 Task: Shrink the selected word.
Action: Mouse moved to (481, 345)
Screenshot: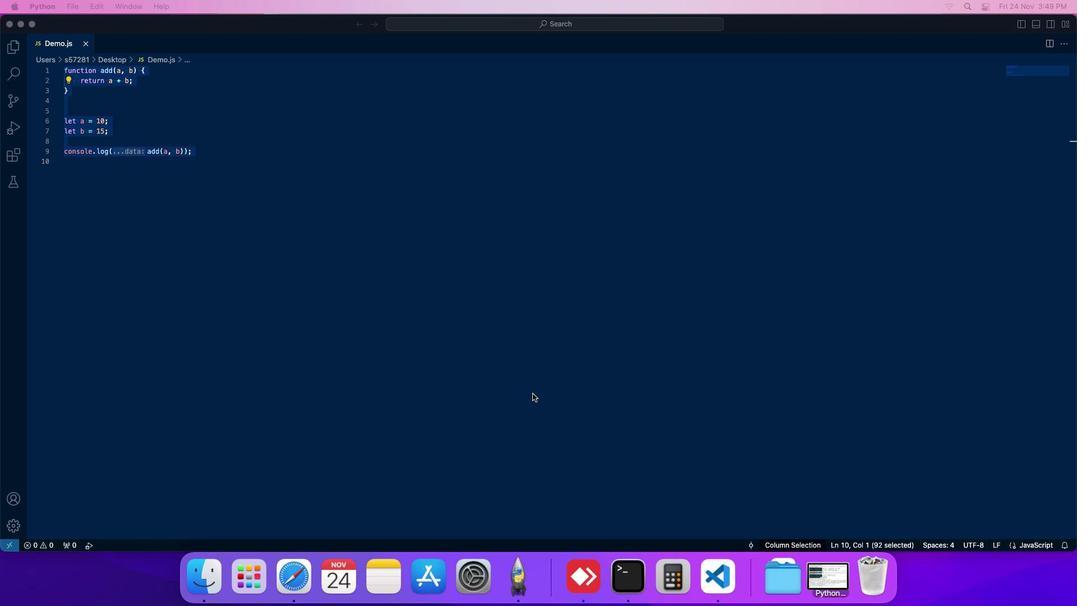 
Action: Mouse pressed left at (481, 345)
Screenshot: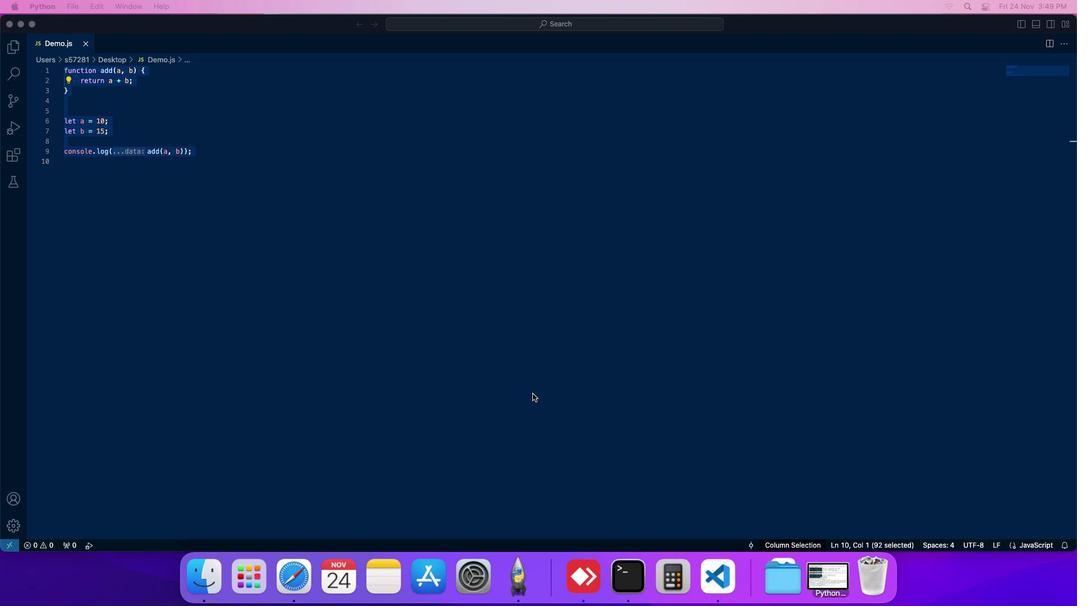 
Action: Mouse moved to (116, 0)
Screenshot: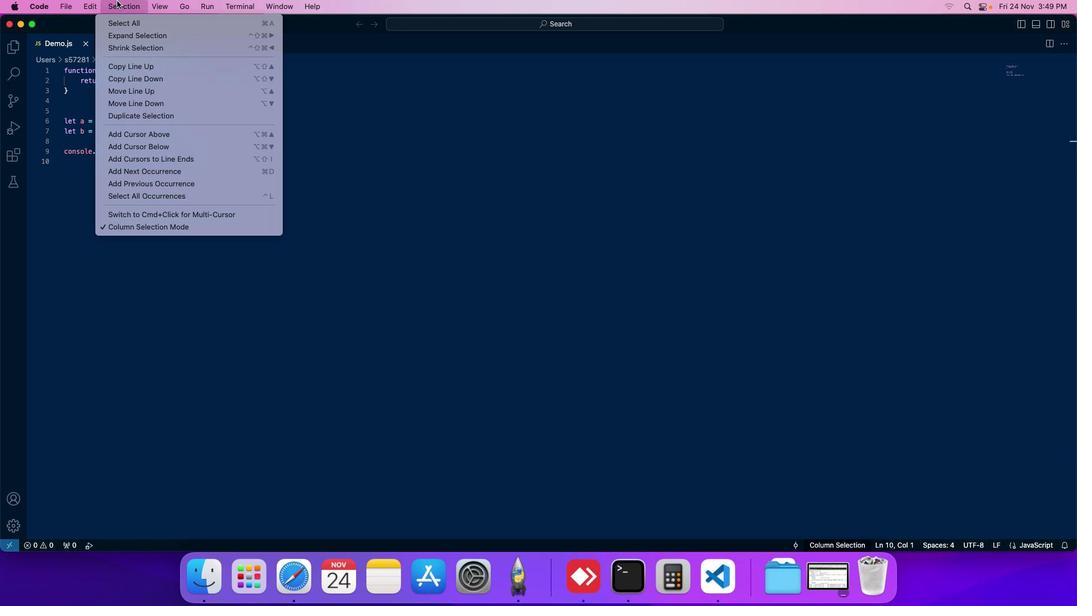 
Action: Mouse pressed left at (116, 0)
Screenshot: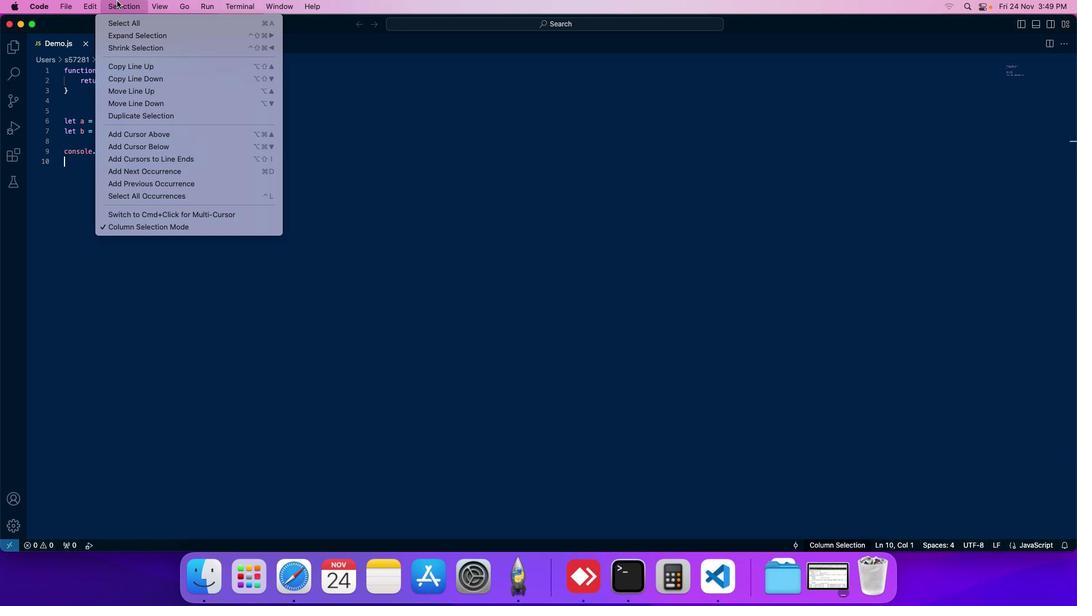 
Action: Mouse moved to (126, 45)
Screenshot: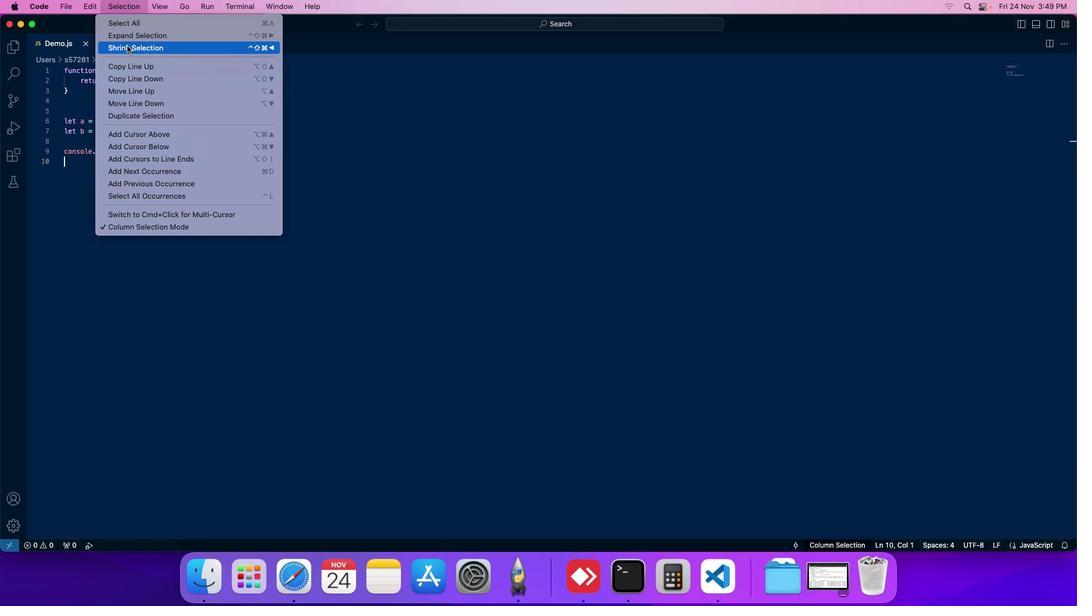 
Action: Mouse pressed left at (126, 45)
Screenshot: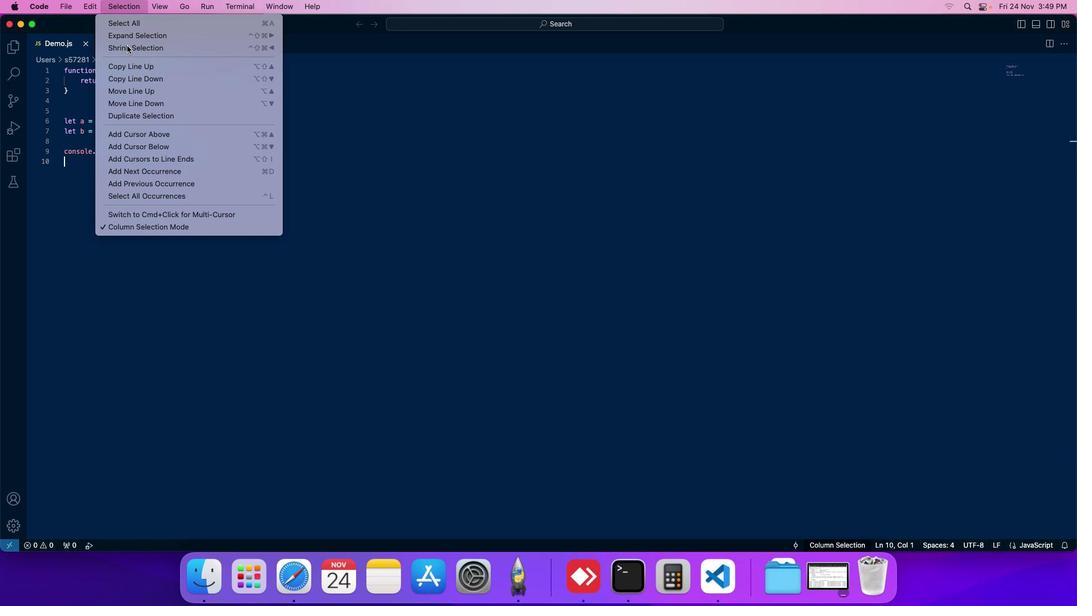
Action: Mouse moved to (150, 185)
Screenshot: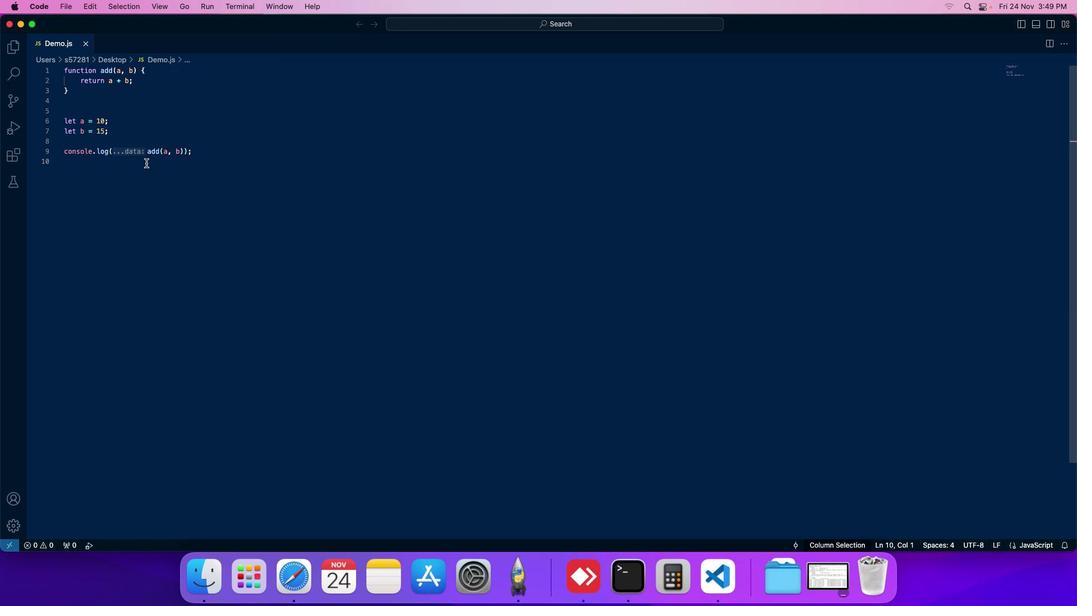 
